 Task: Create a task  Create API documentation for the app , assign it to team member softage.6@softage.net in the project TrendSetter and update the status of the task to  At Risk , set the priority of the task to Medium.
Action: Mouse moved to (63, 223)
Screenshot: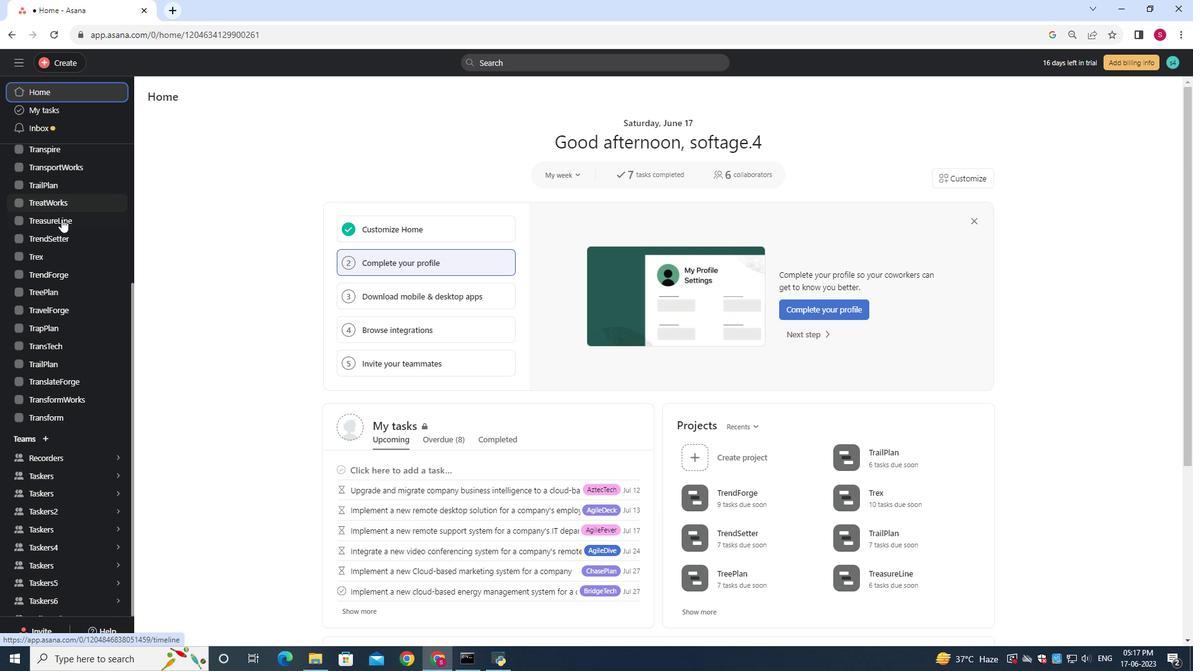 
Action: Mouse pressed left at (63, 223)
Screenshot: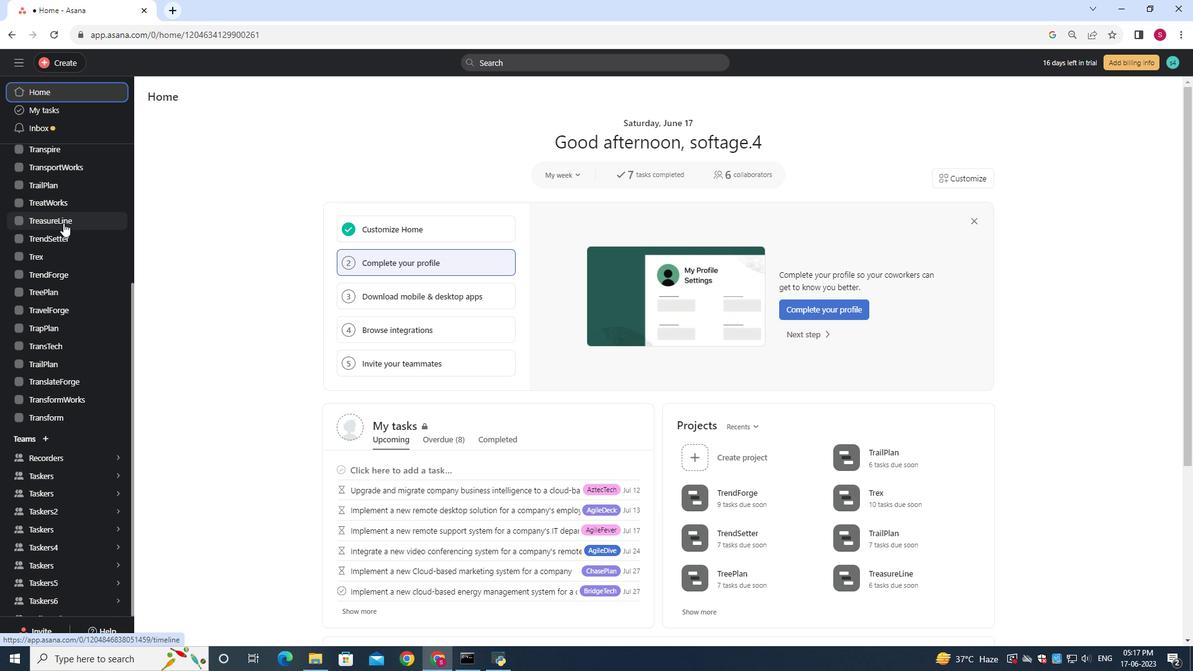 
Action: Mouse moved to (59, 243)
Screenshot: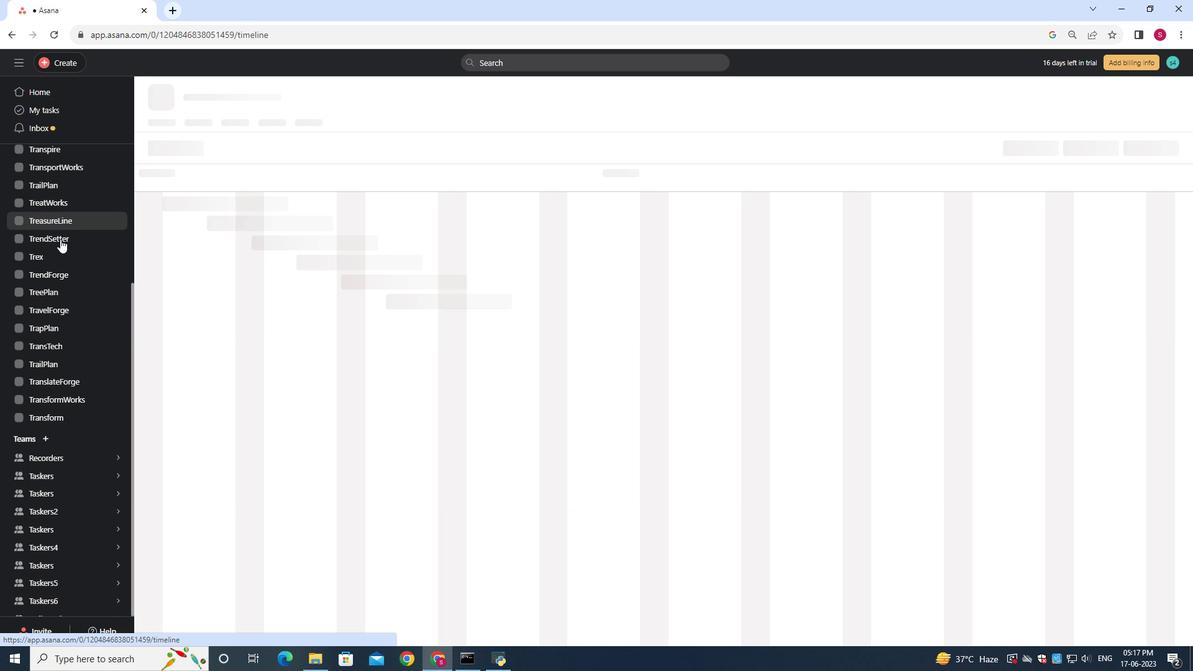 
Action: Mouse pressed left at (59, 243)
Screenshot: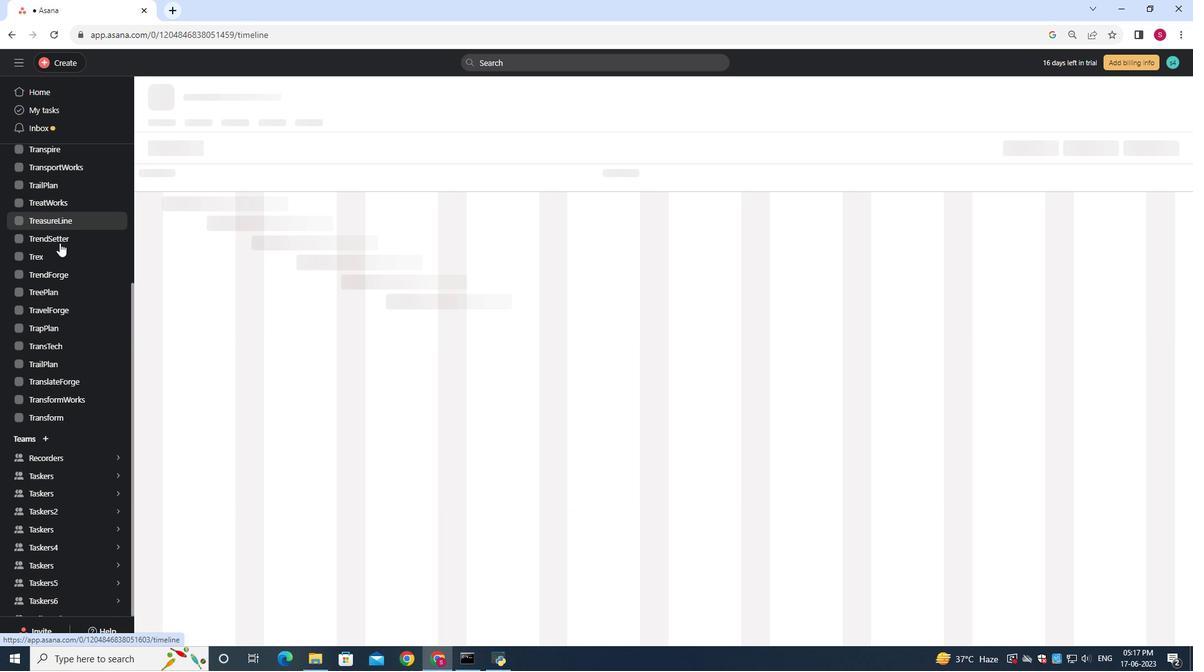 
Action: Mouse moved to (166, 147)
Screenshot: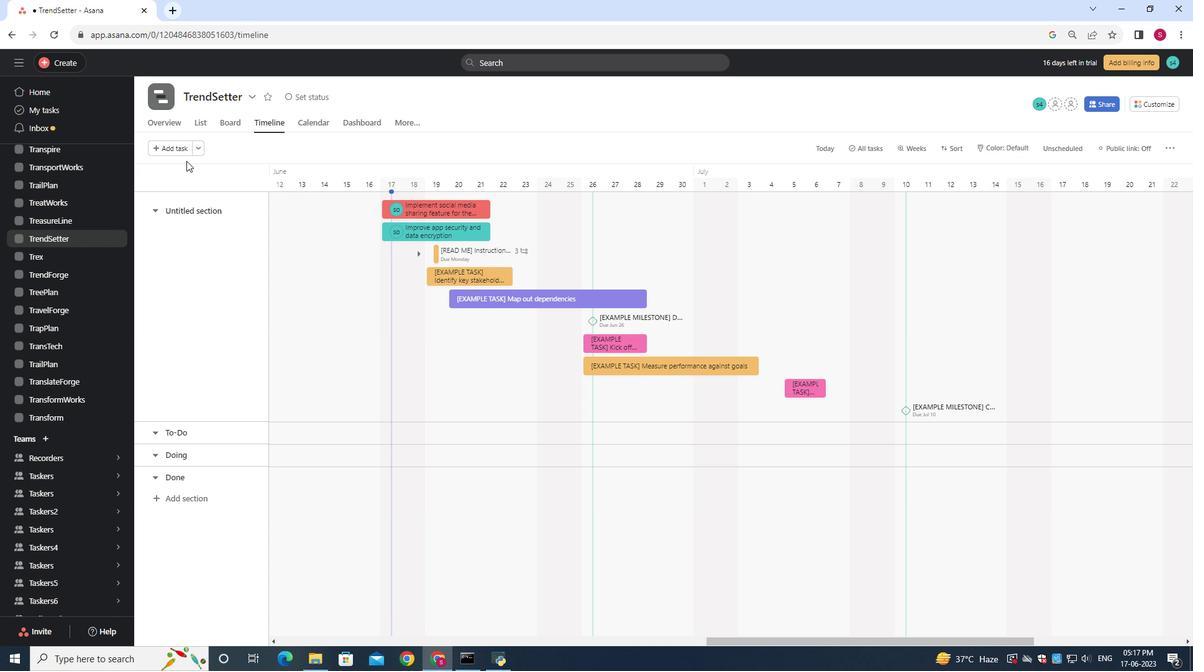 
Action: Mouse pressed left at (166, 147)
Screenshot: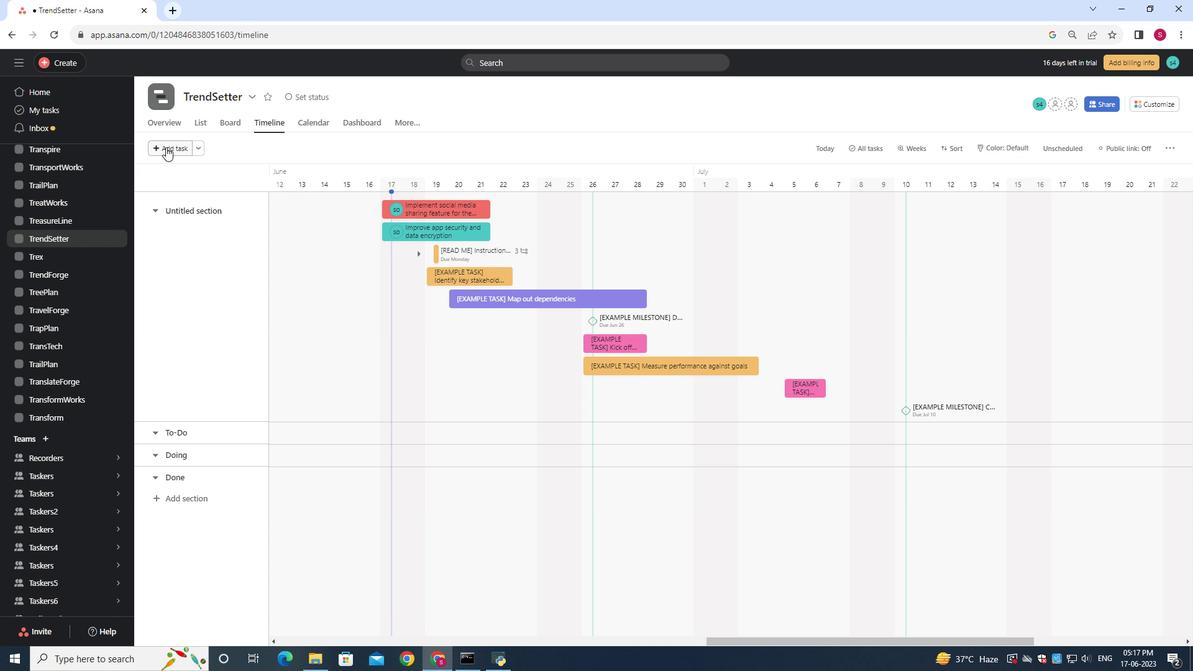 
Action: Mouse moved to (179, 151)
Screenshot: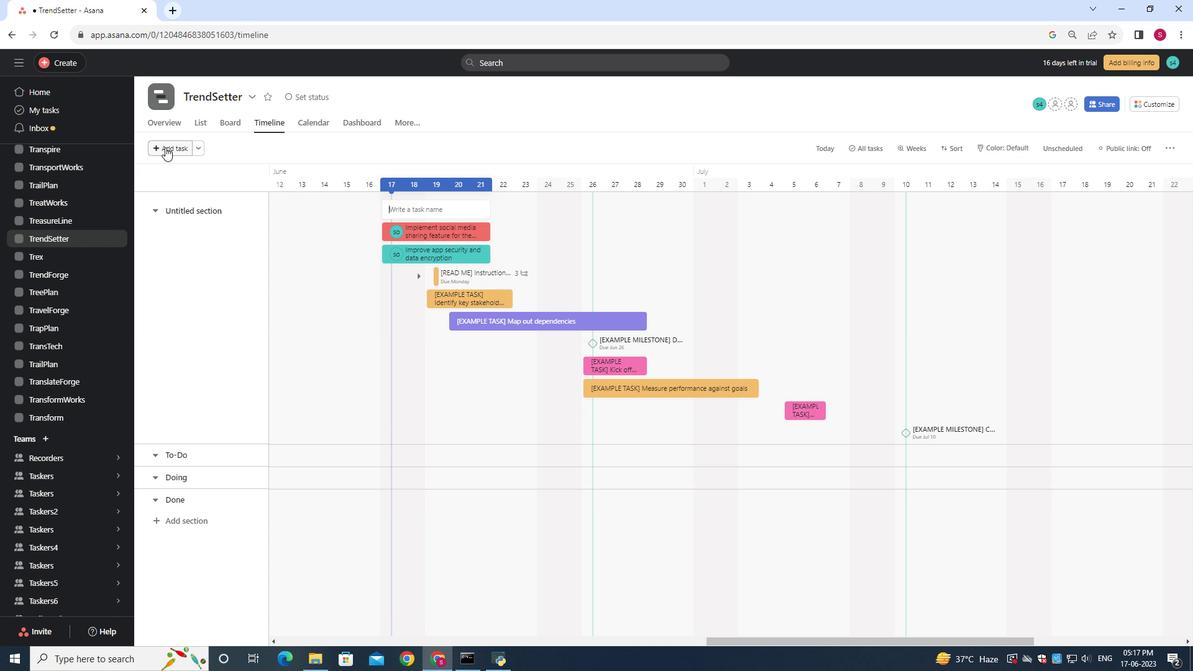 
Action: Key pressed <Key.shift>Create<Key.space><Key.shift>APi<Key.backspace><Key.shift>I<Key.space>documentation<Key.space>for<Key.space>the<Key.space>app
Screenshot: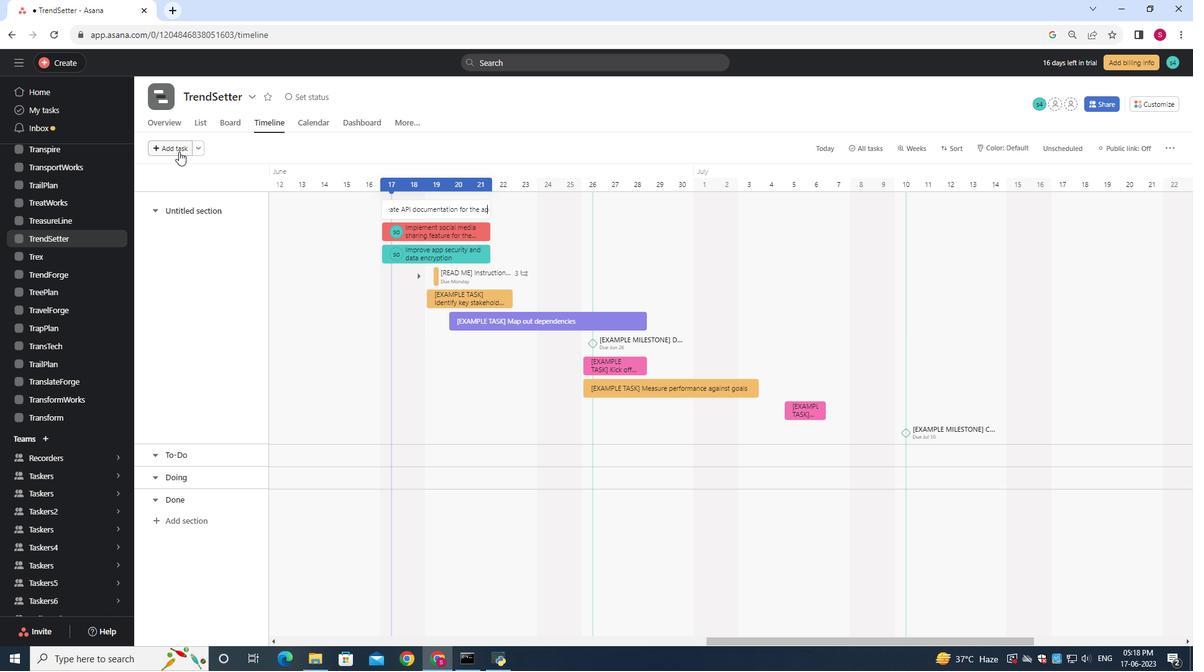 
Action: Mouse moved to (412, 211)
Screenshot: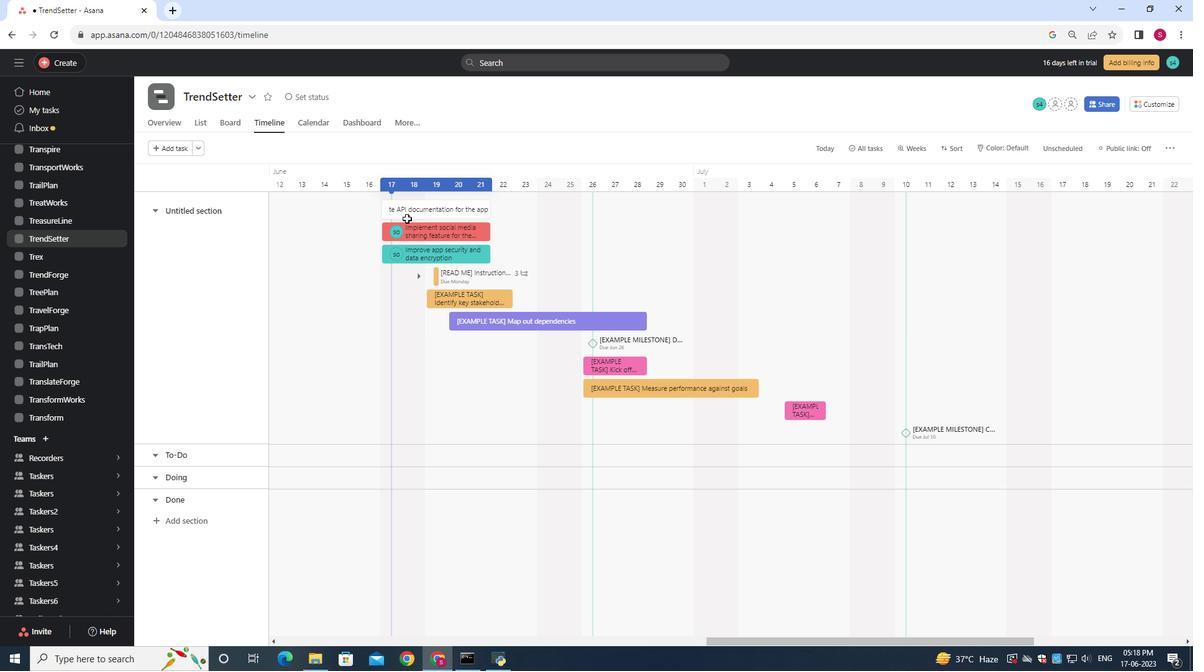 
Action: Mouse pressed left at (412, 211)
Screenshot: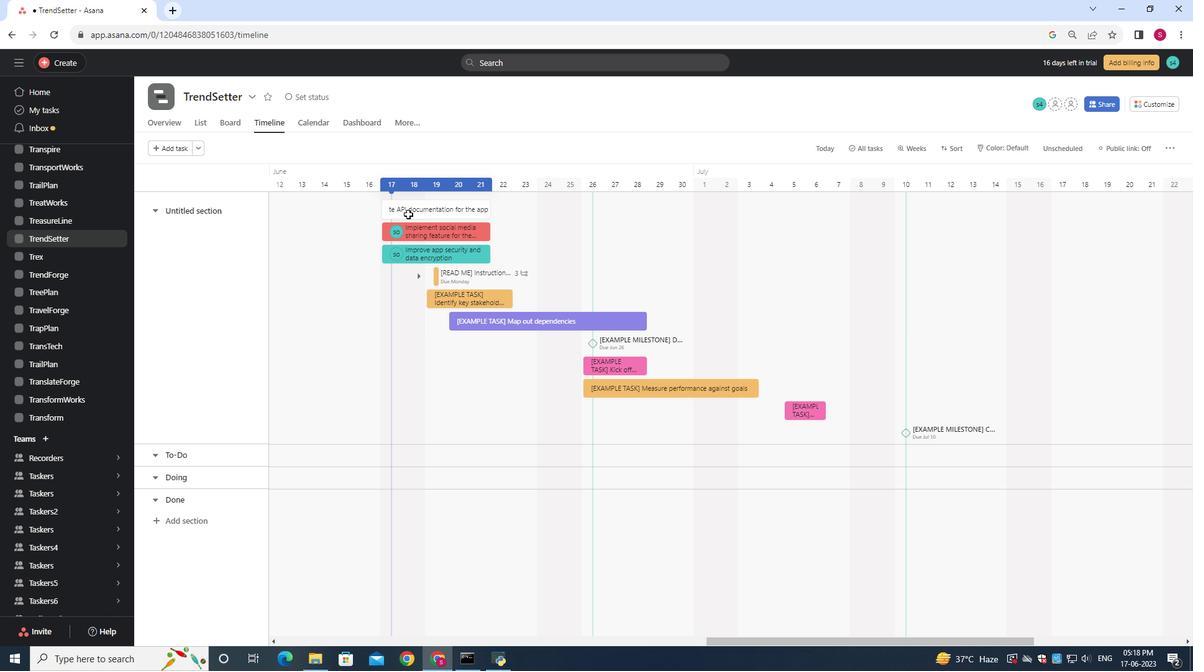 
Action: Mouse moved to (930, 208)
Screenshot: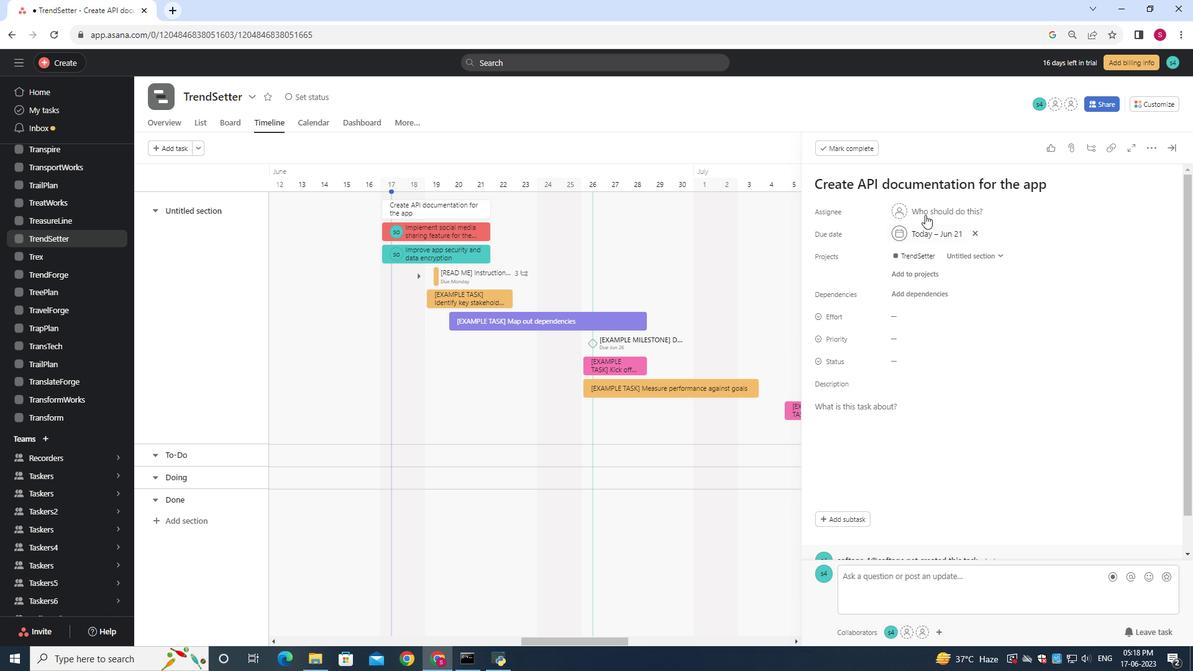
Action: Mouse pressed left at (930, 208)
Screenshot: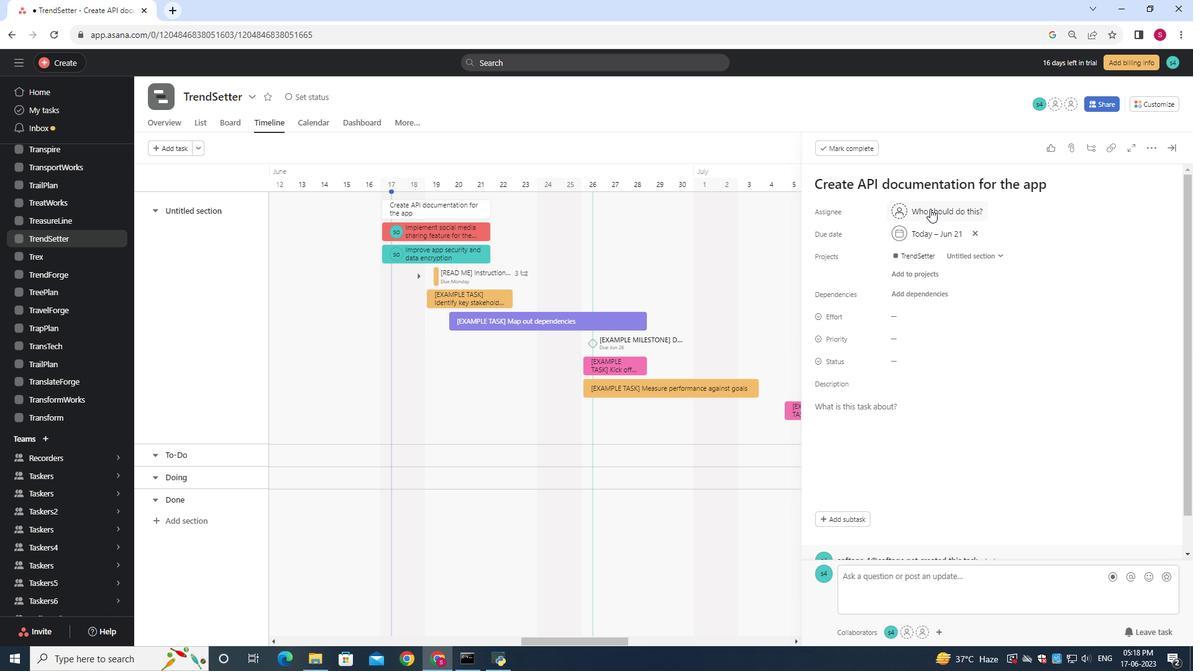 
Action: Mouse moved to (930, 208)
Screenshot: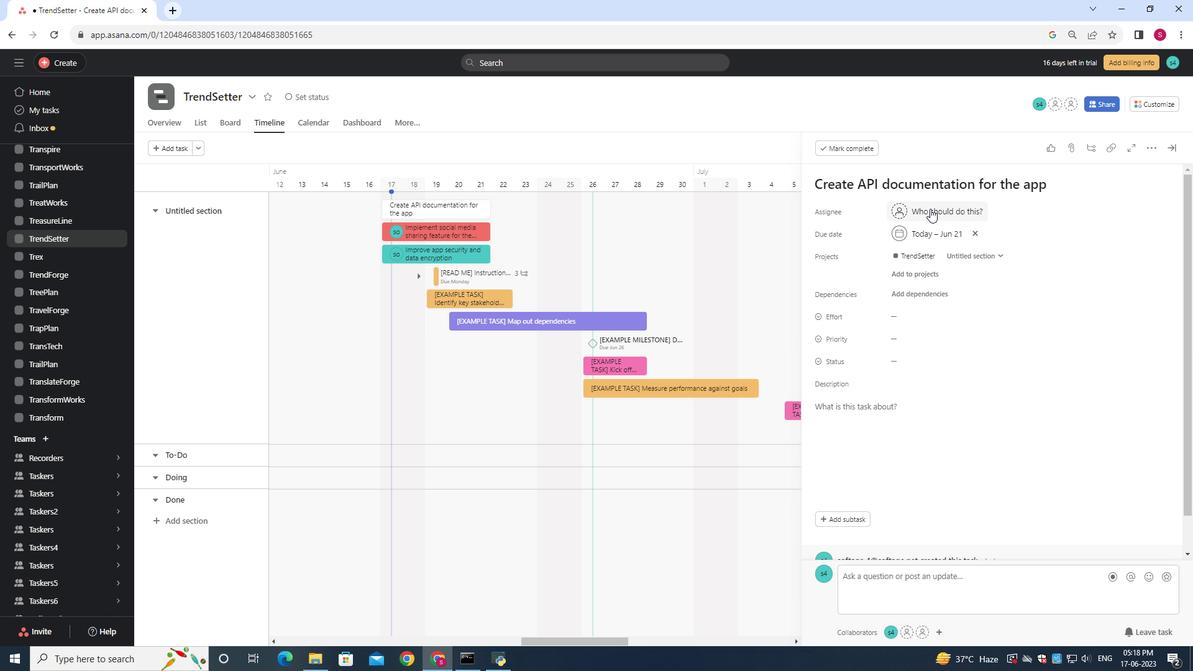 
Action: Key pressed softage.6<Key.shift>@softage.net
Screenshot: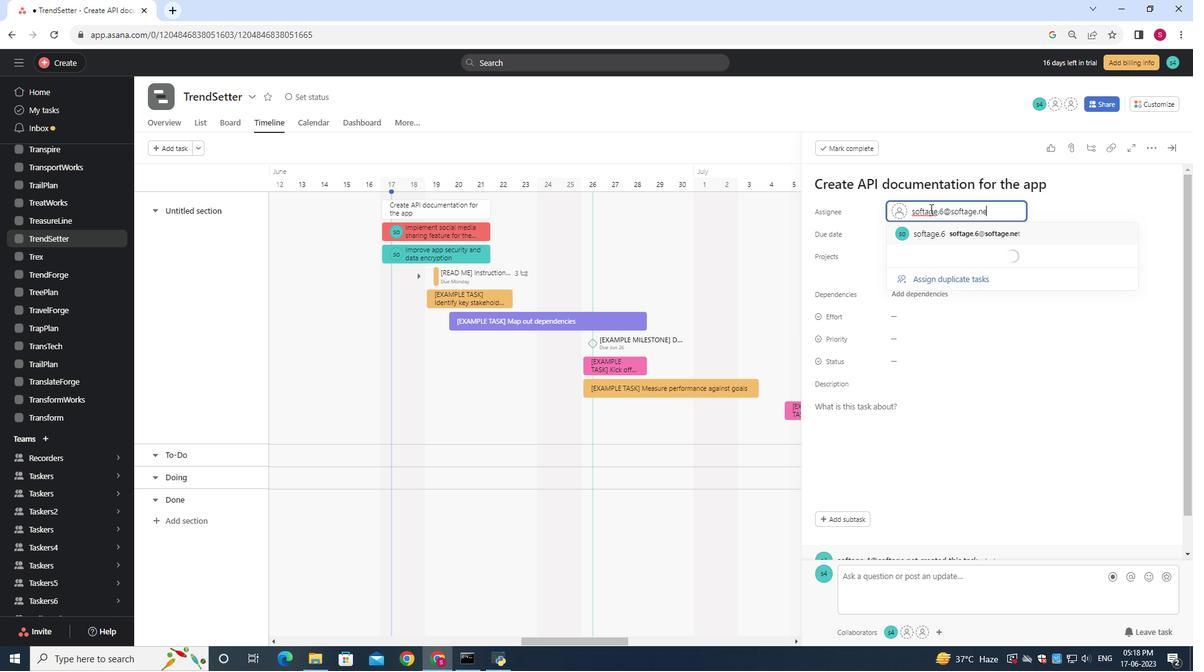 
Action: Mouse moved to (986, 236)
Screenshot: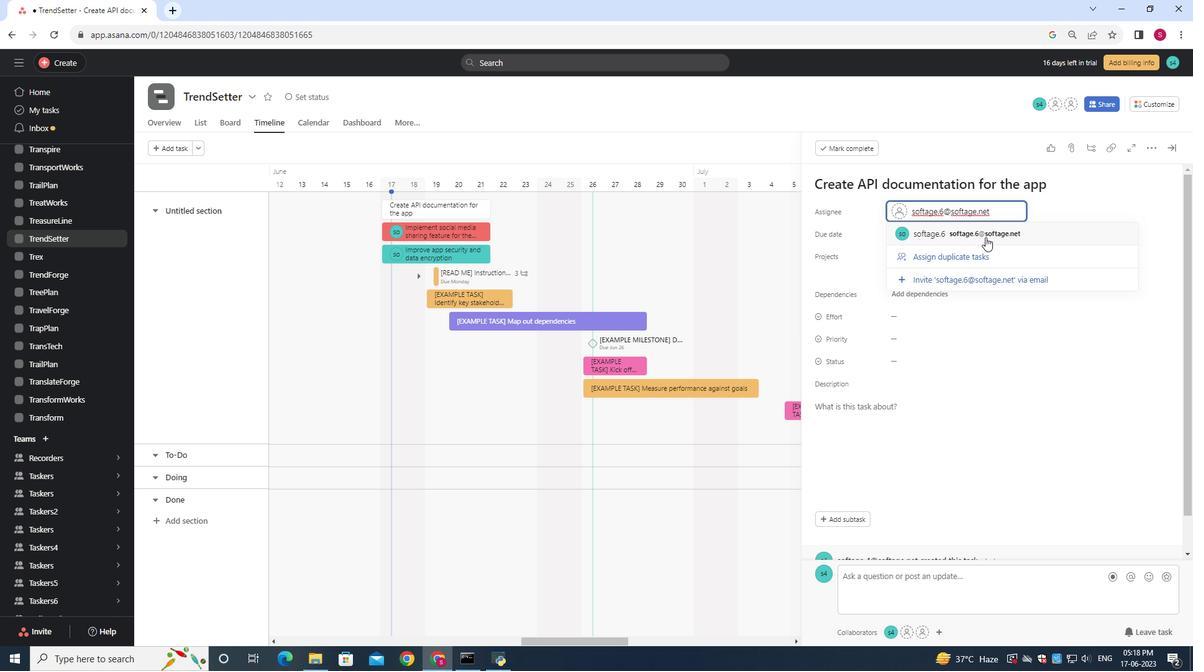 
Action: Mouse pressed left at (986, 236)
Screenshot: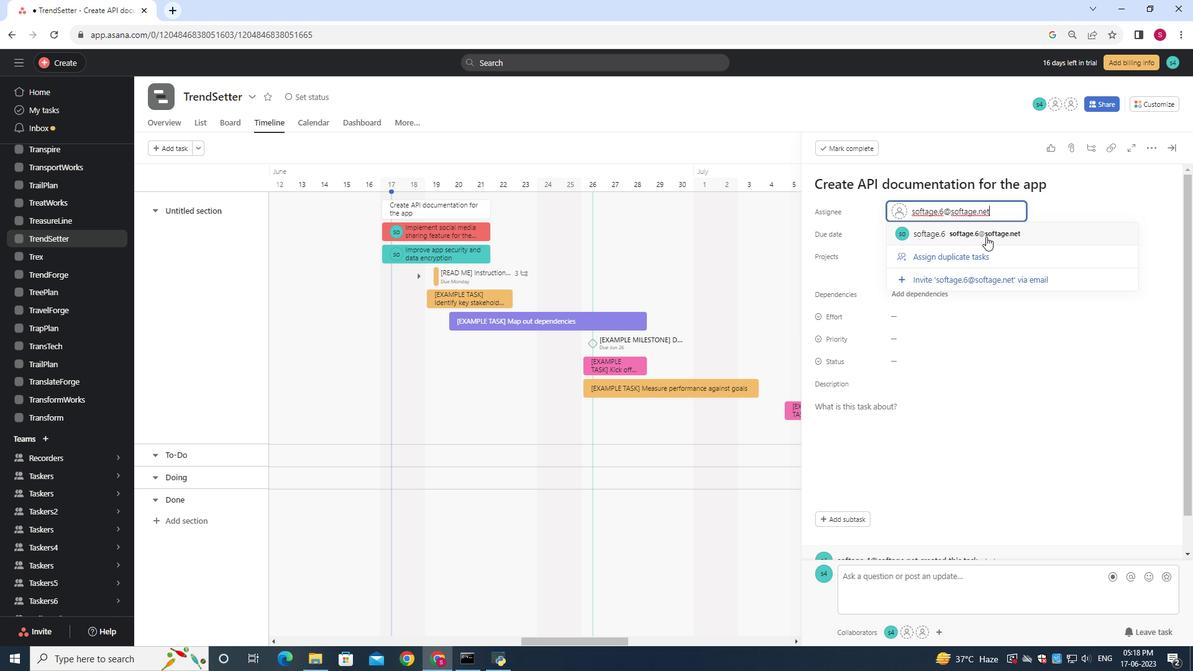 
Action: Mouse moved to (902, 363)
Screenshot: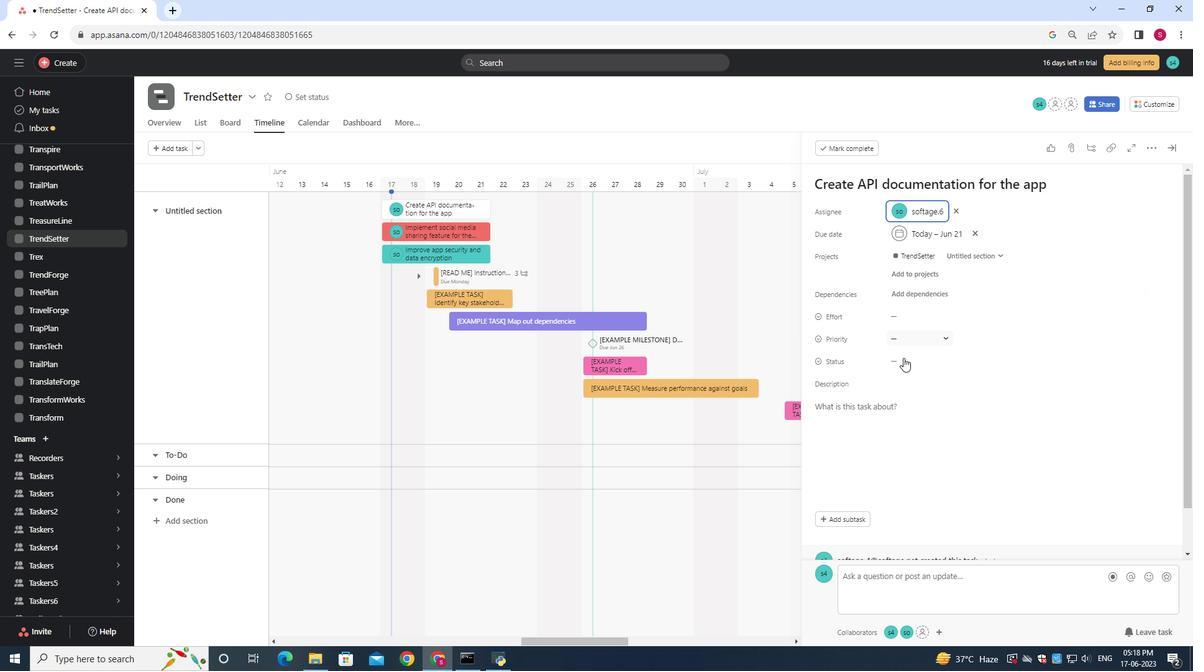 
Action: Mouse pressed left at (902, 363)
Screenshot: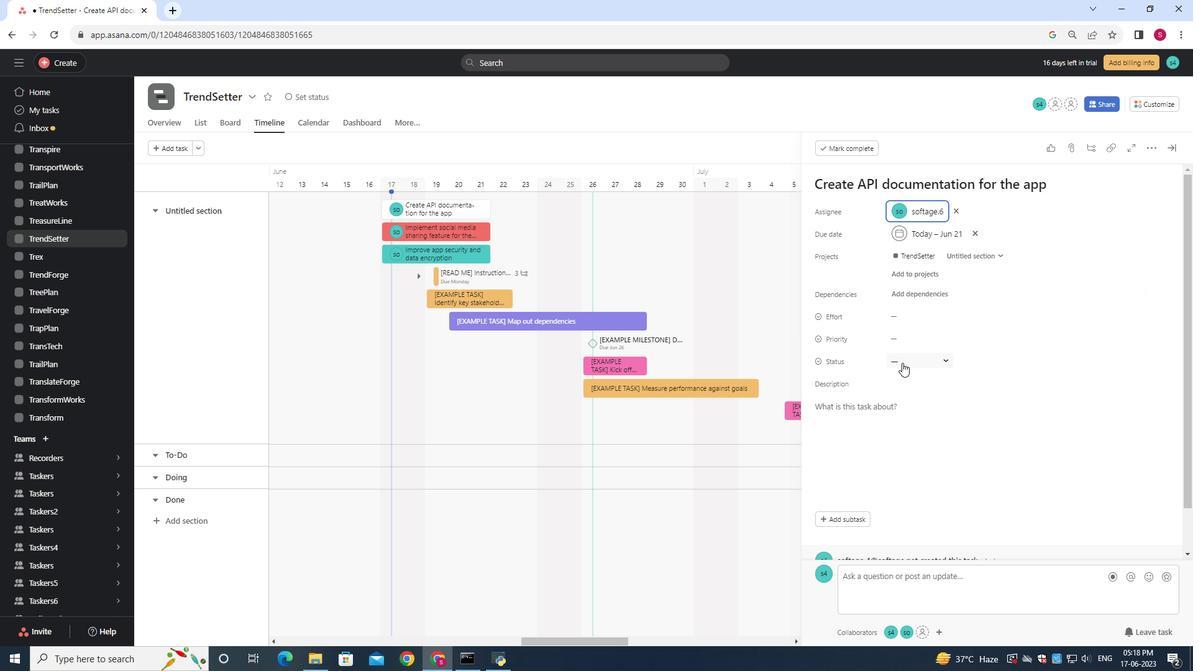 
Action: Mouse moved to (926, 420)
Screenshot: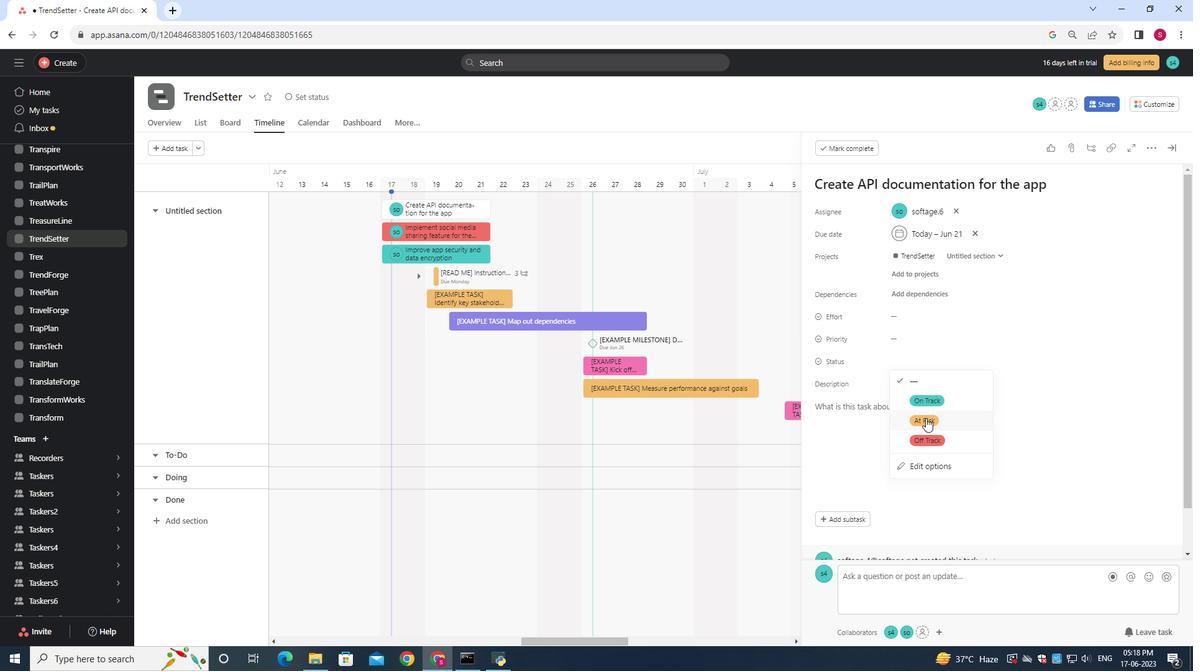 
Action: Mouse pressed left at (926, 420)
Screenshot: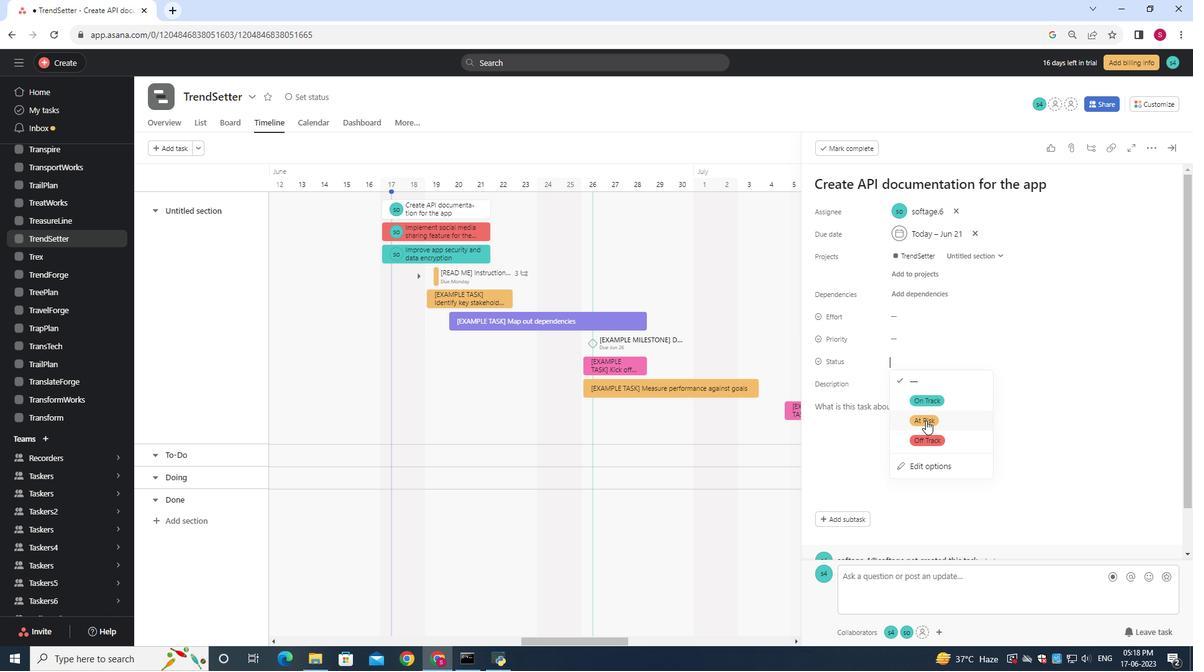 
Action: Mouse moved to (914, 336)
Screenshot: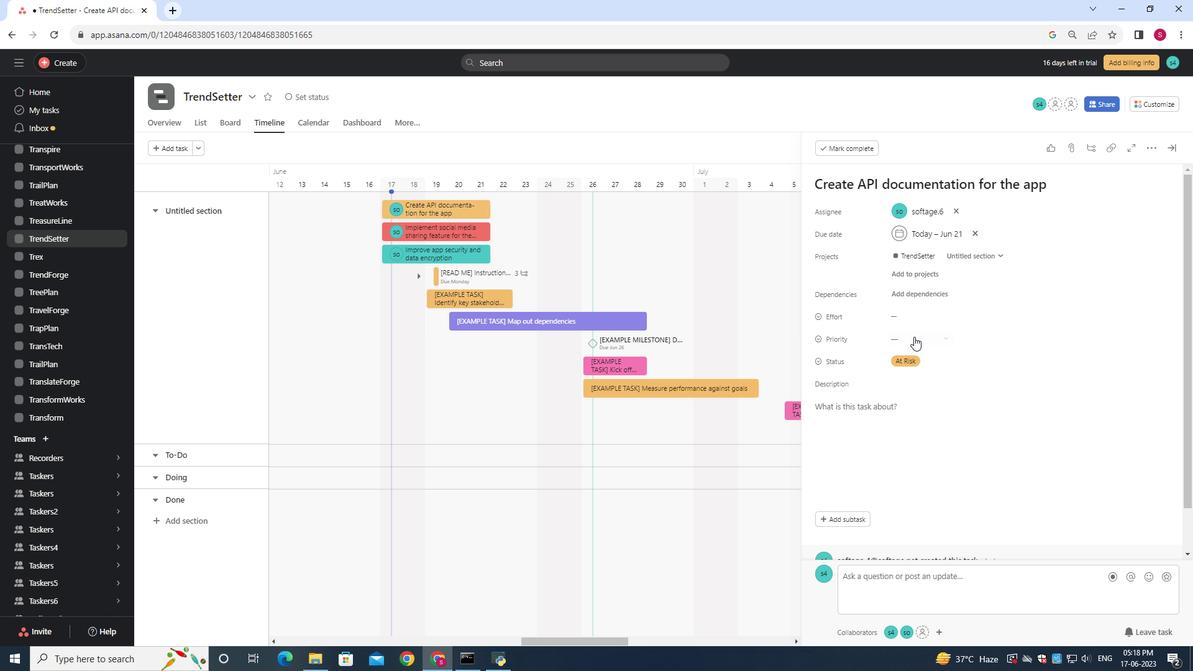 
Action: Mouse pressed left at (914, 336)
Screenshot: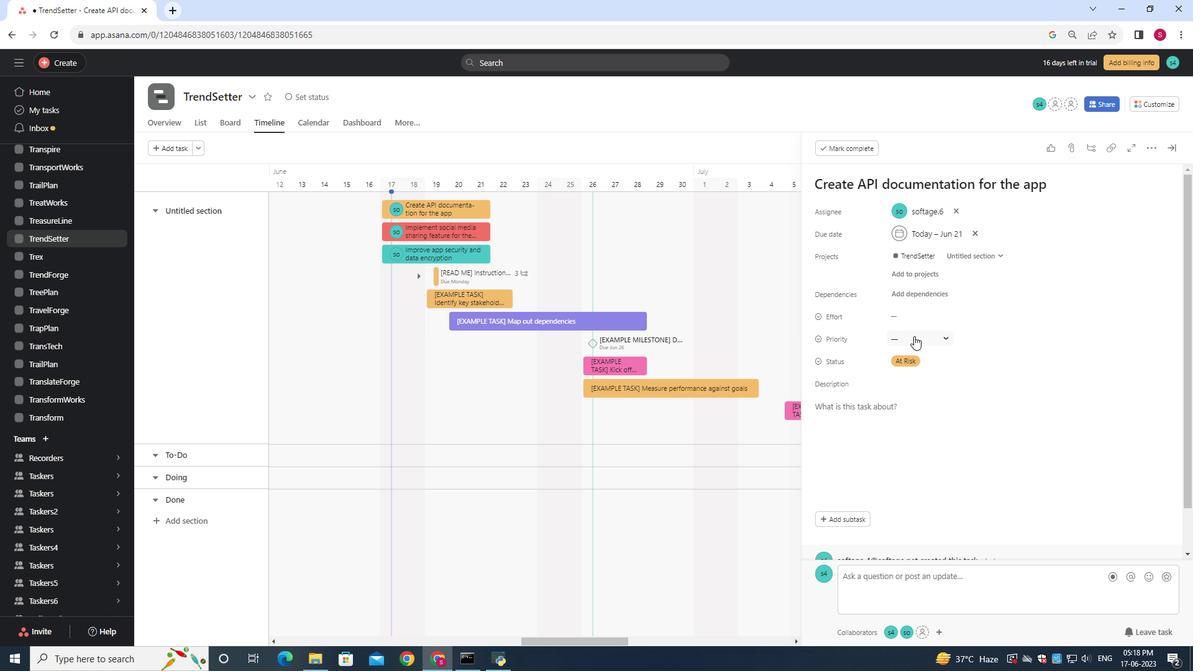 
Action: Mouse moved to (939, 392)
Screenshot: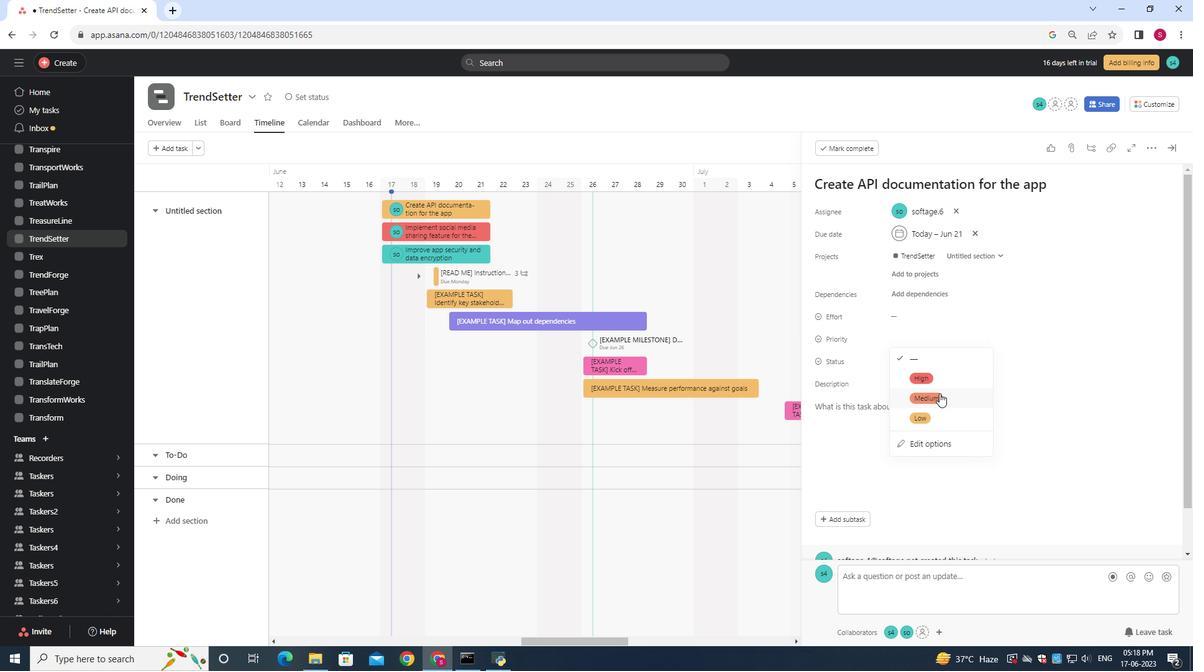 
Action: Mouse pressed left at (939, 392)
Screenshot: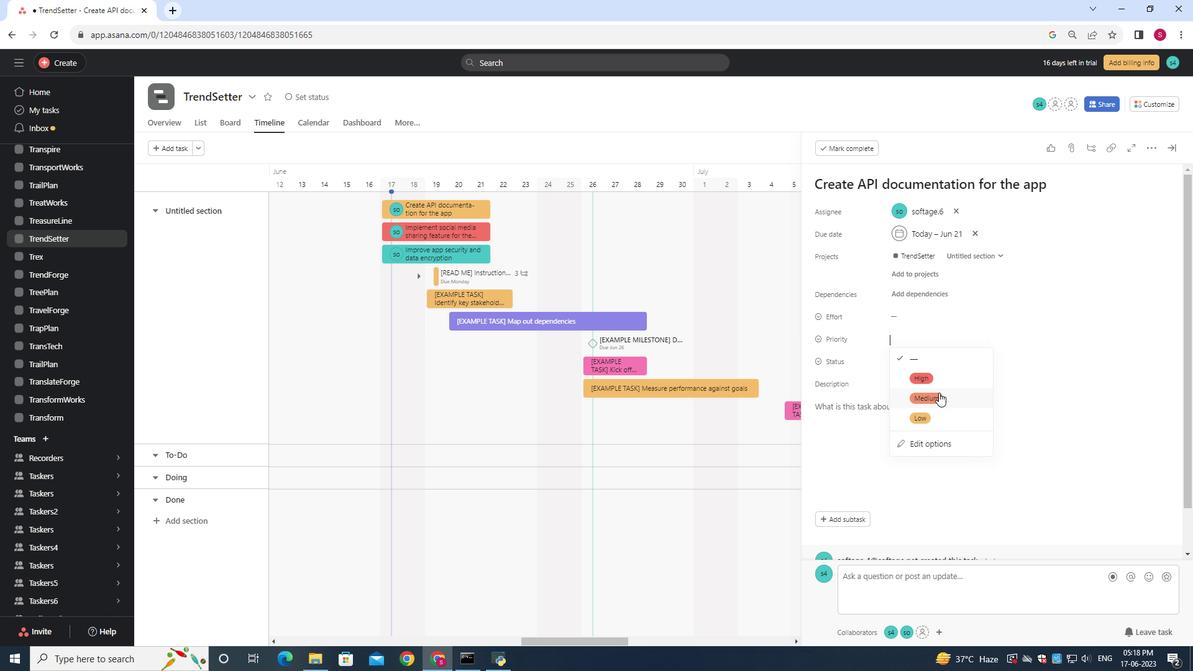 
Action: Mouse moved to (904, 334)
Screenshot: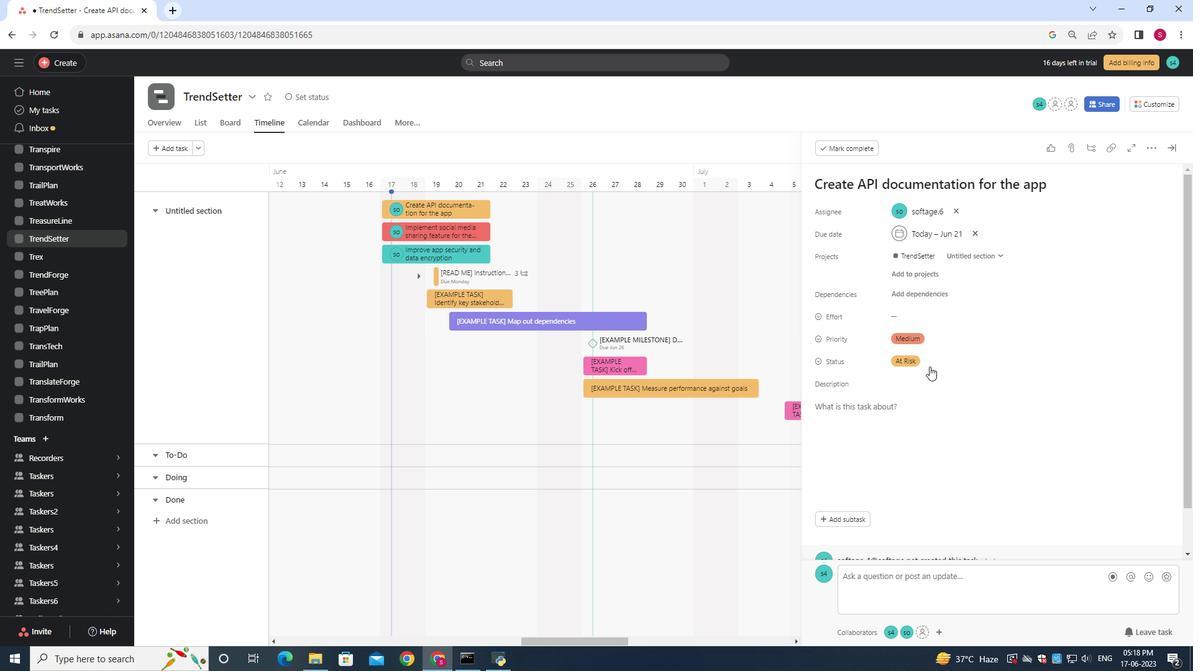 
